 Task: Create a rule from the Routing list, Task moved to a section -> Set Priority in the project AgileLogic , set the section as To-Do and set the priority of the task as  High
Action: Mouse moved to (102, 326)
Screenshot: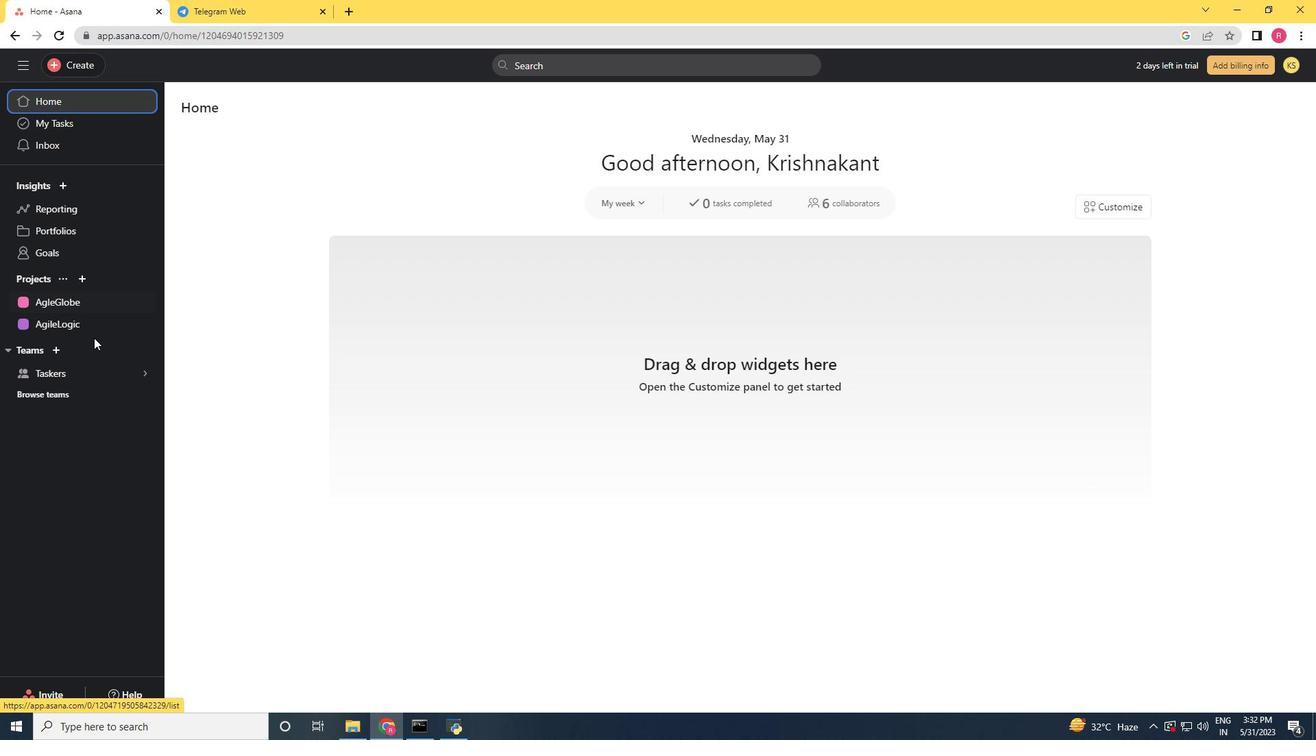 
Action: Mouse pressed left at (102, 326)
Screenshot: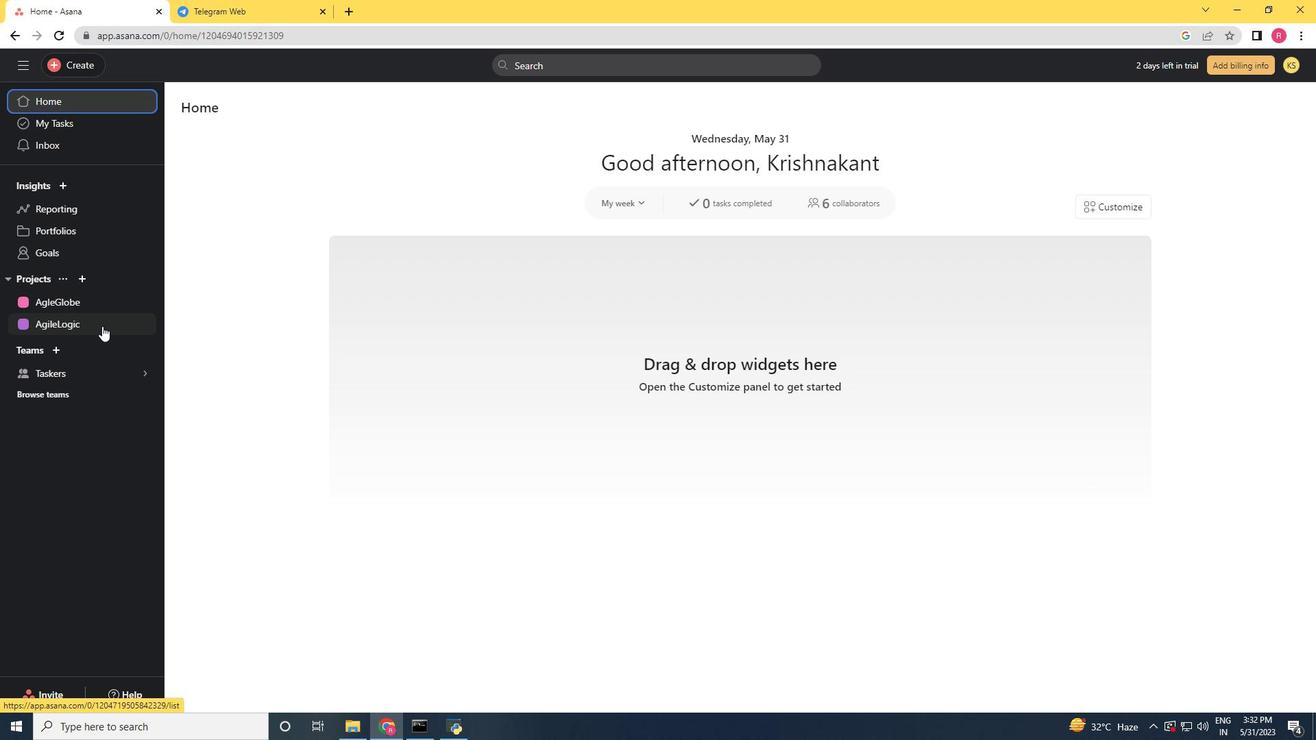 
Action: Mouse moved to (1260, 115)
Screenshot: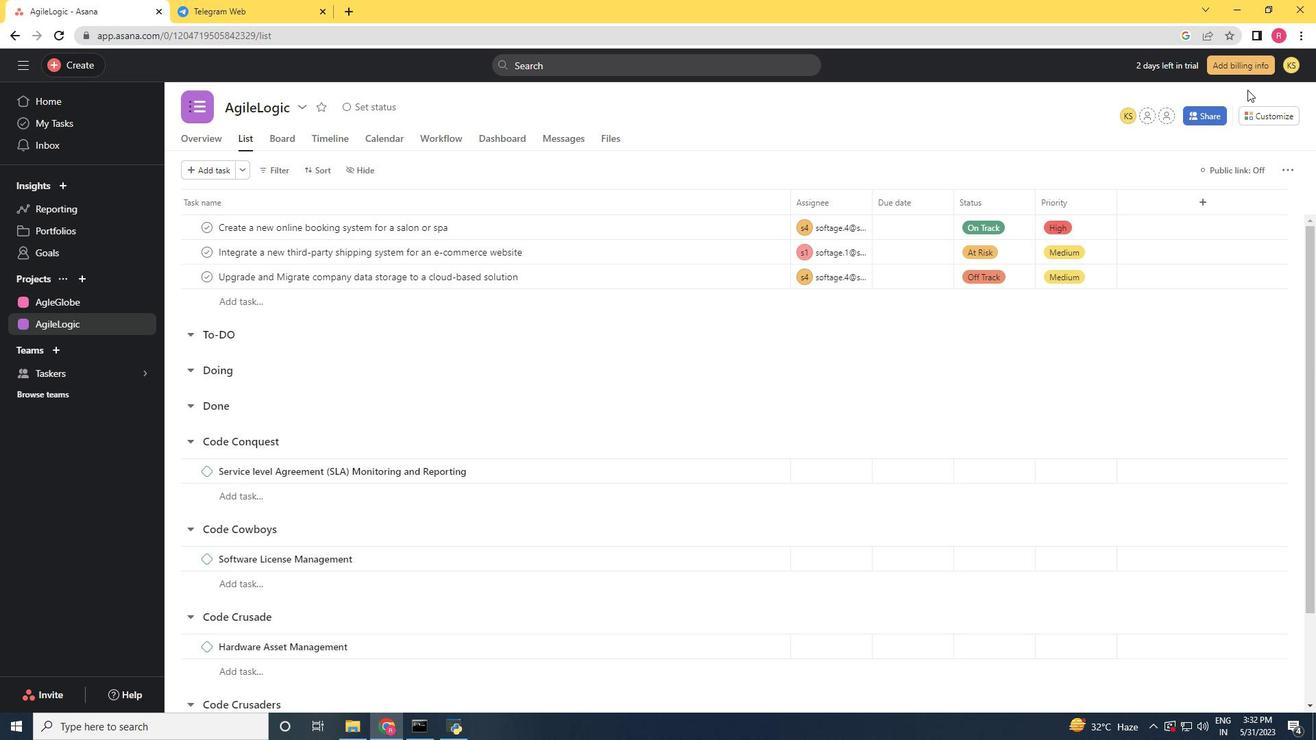 
Action: Mouse pressed left at (1260, 115)
Screenshot: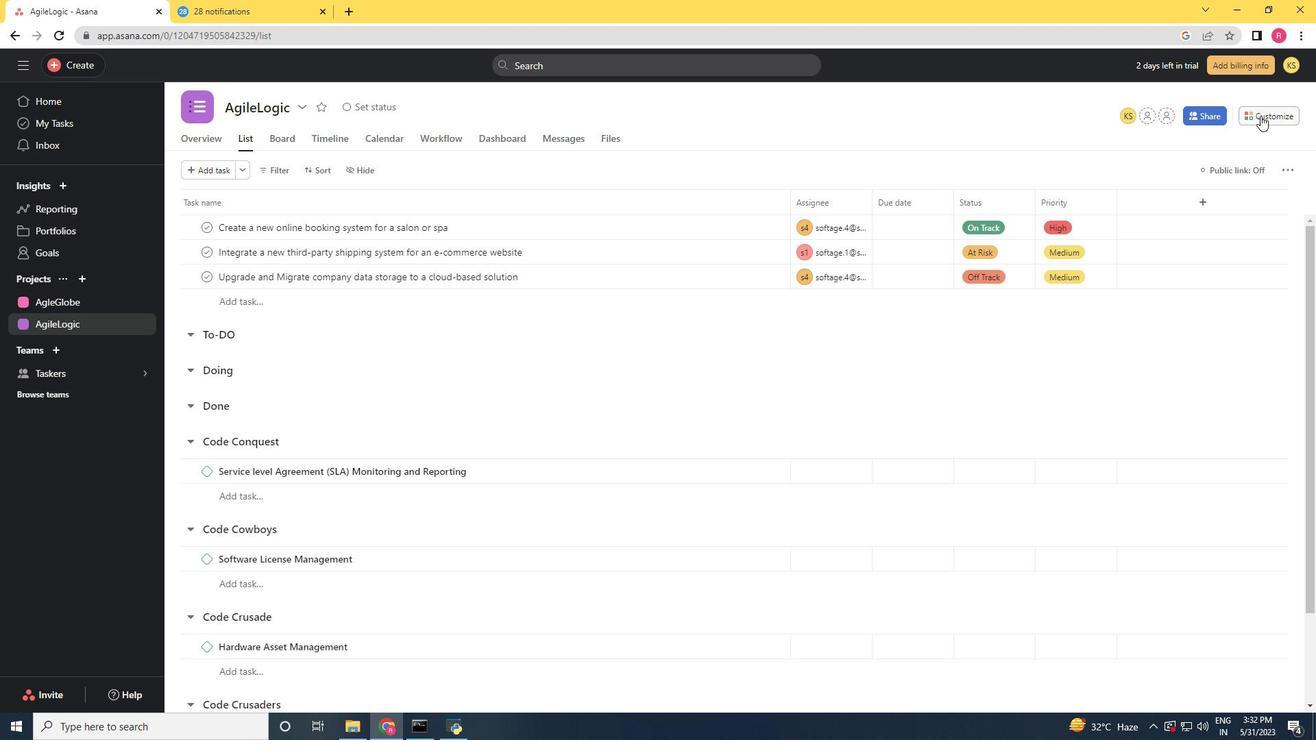 
Action: Mouse moved to (1163, 280)
Screenshot: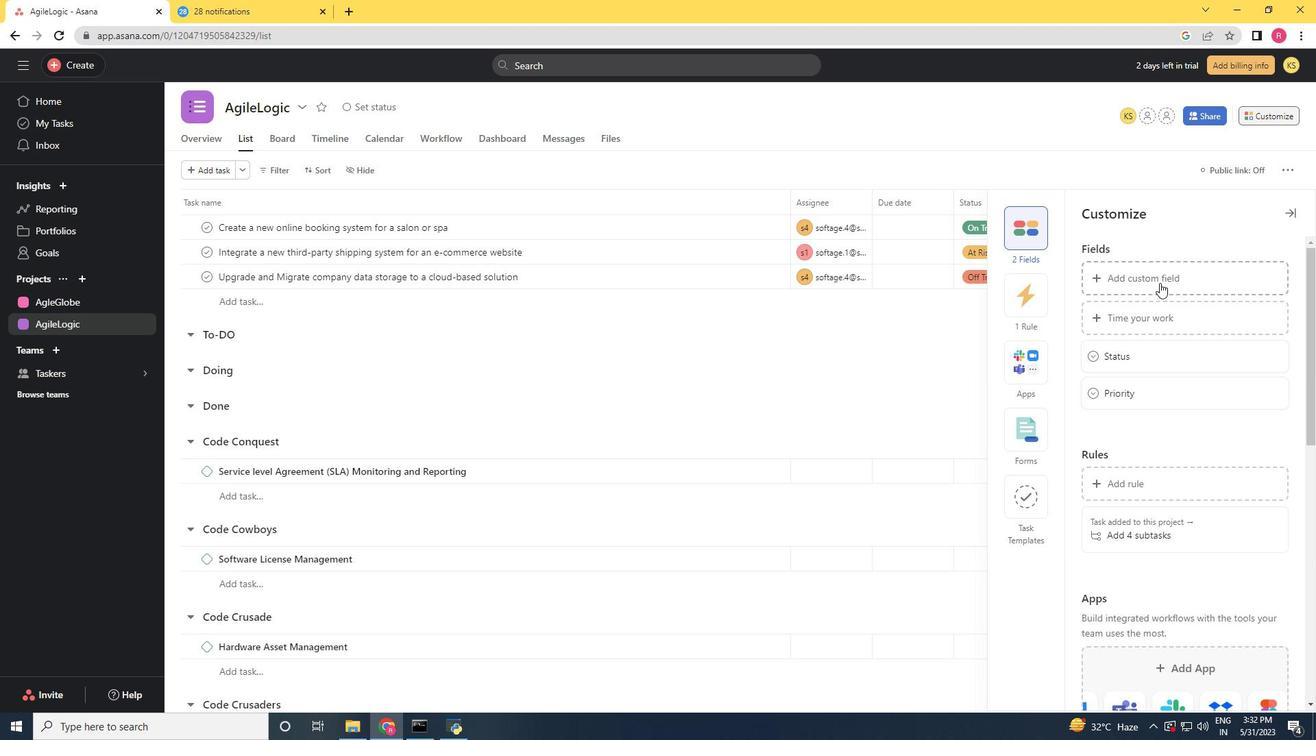 
Action: Mouse pressed left at (1163, 280)
Screenshot: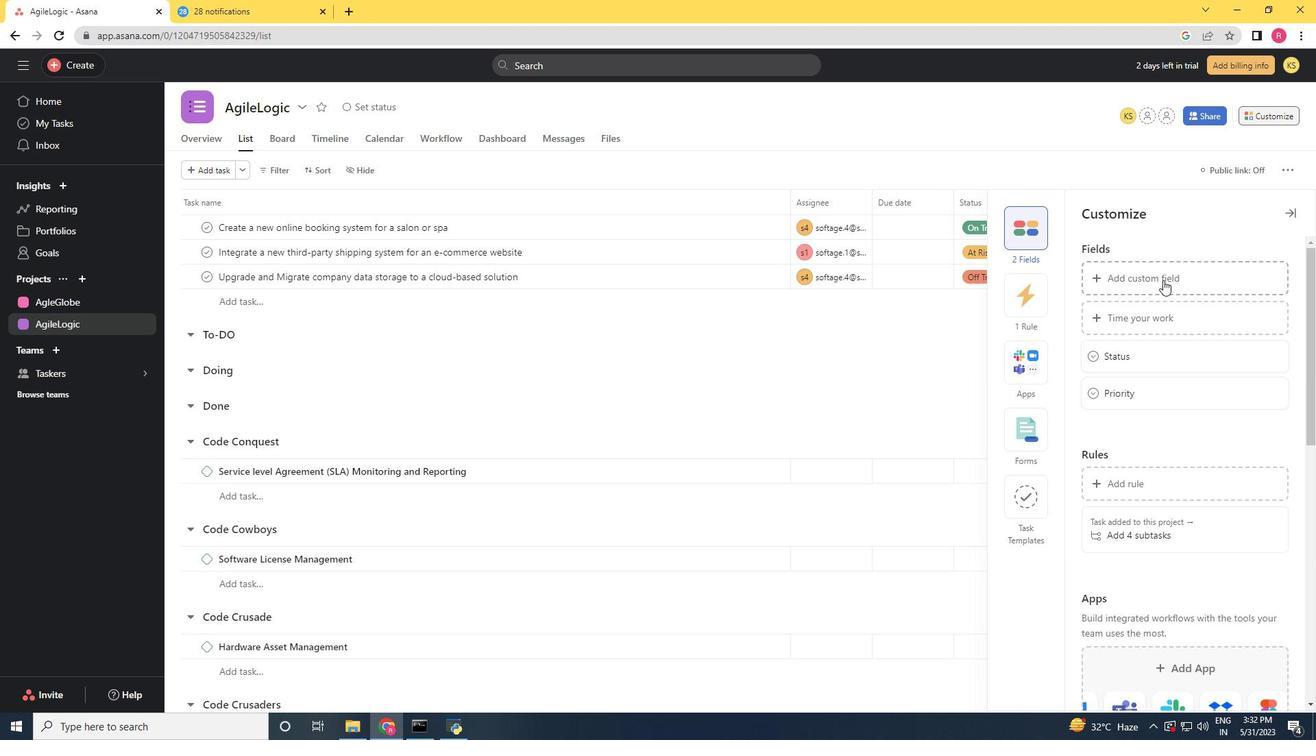 
Action: Mouse moved to (825, 126)
Screenshot: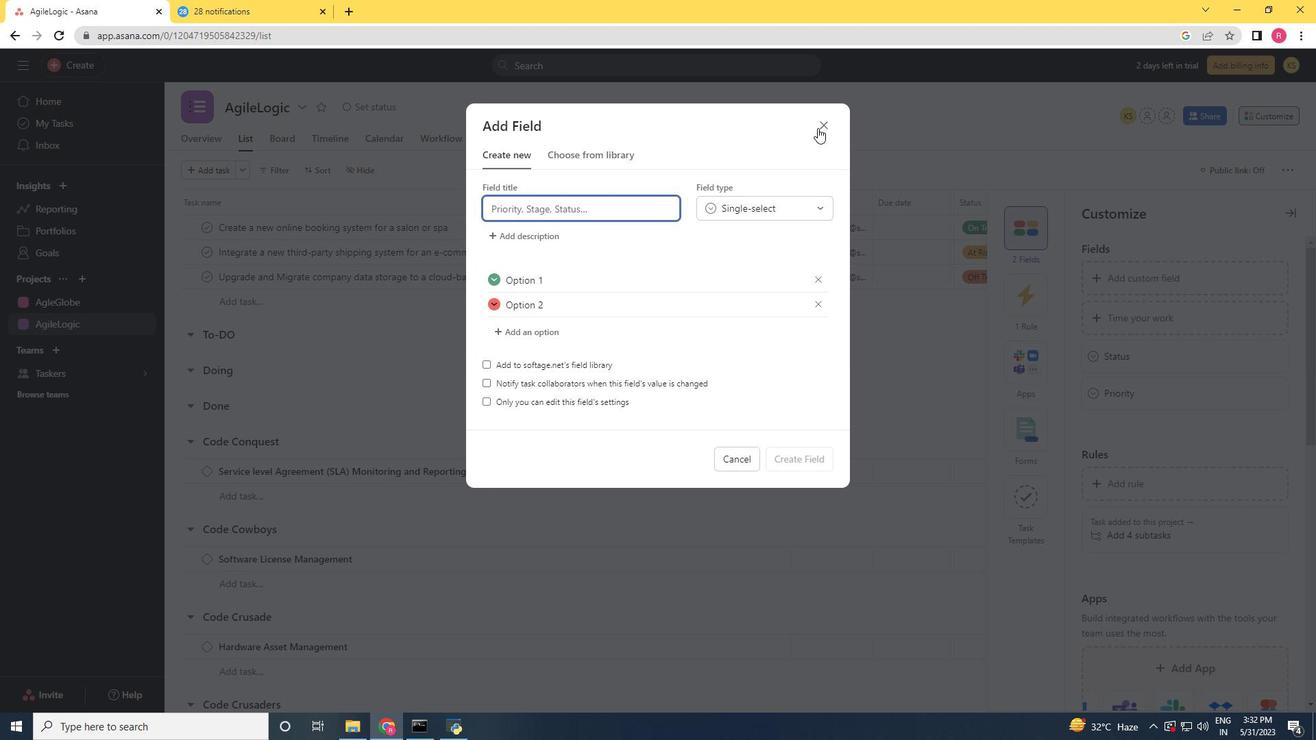 
Action: Mouse pressed left at (825, 126)
Screenshot: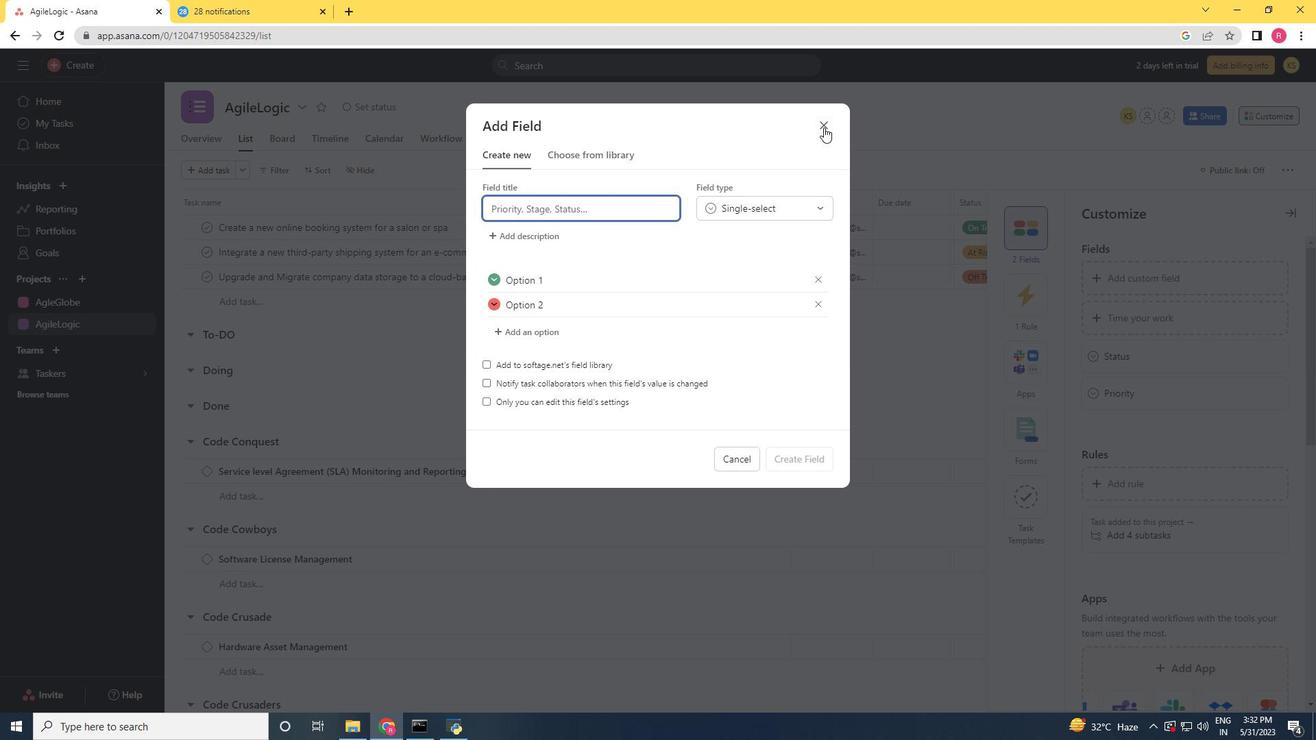 
Action: Mouse moved to (1021, 287)
Screenshot: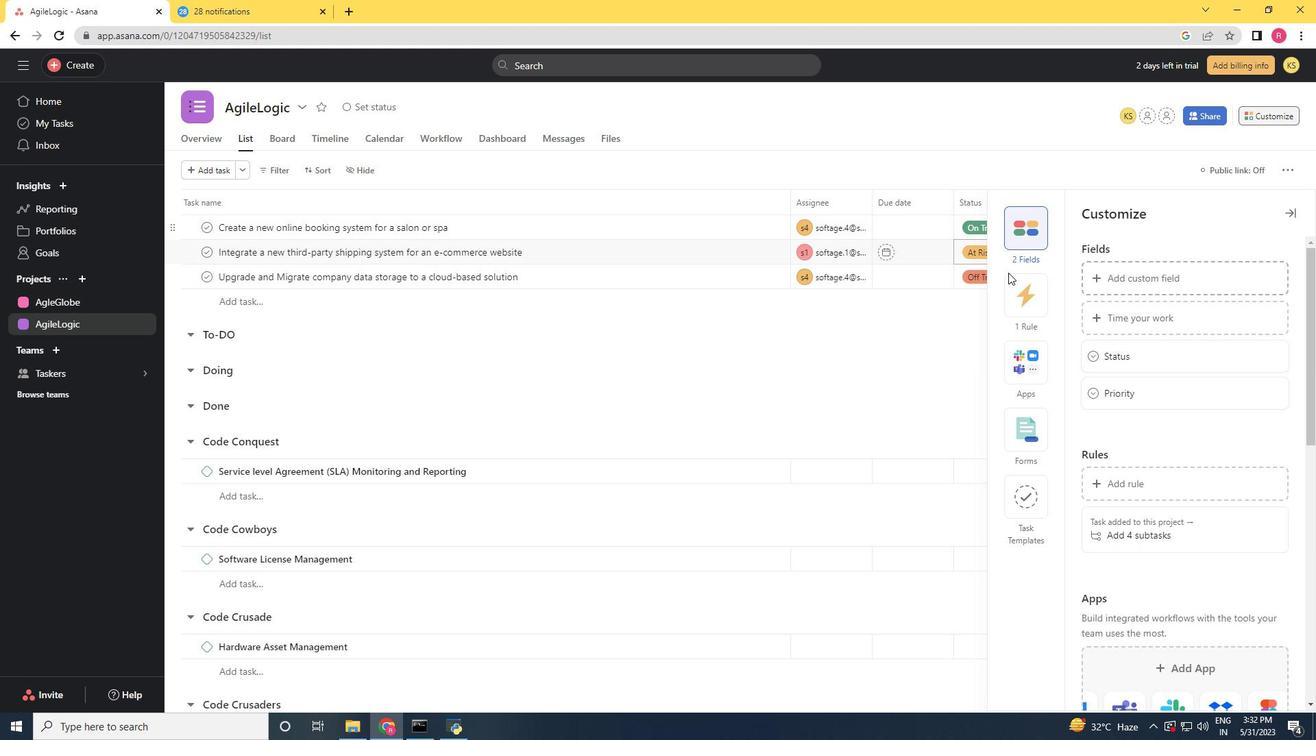 
Action: Mouse pressed left at (1021, 287)
Screenshot: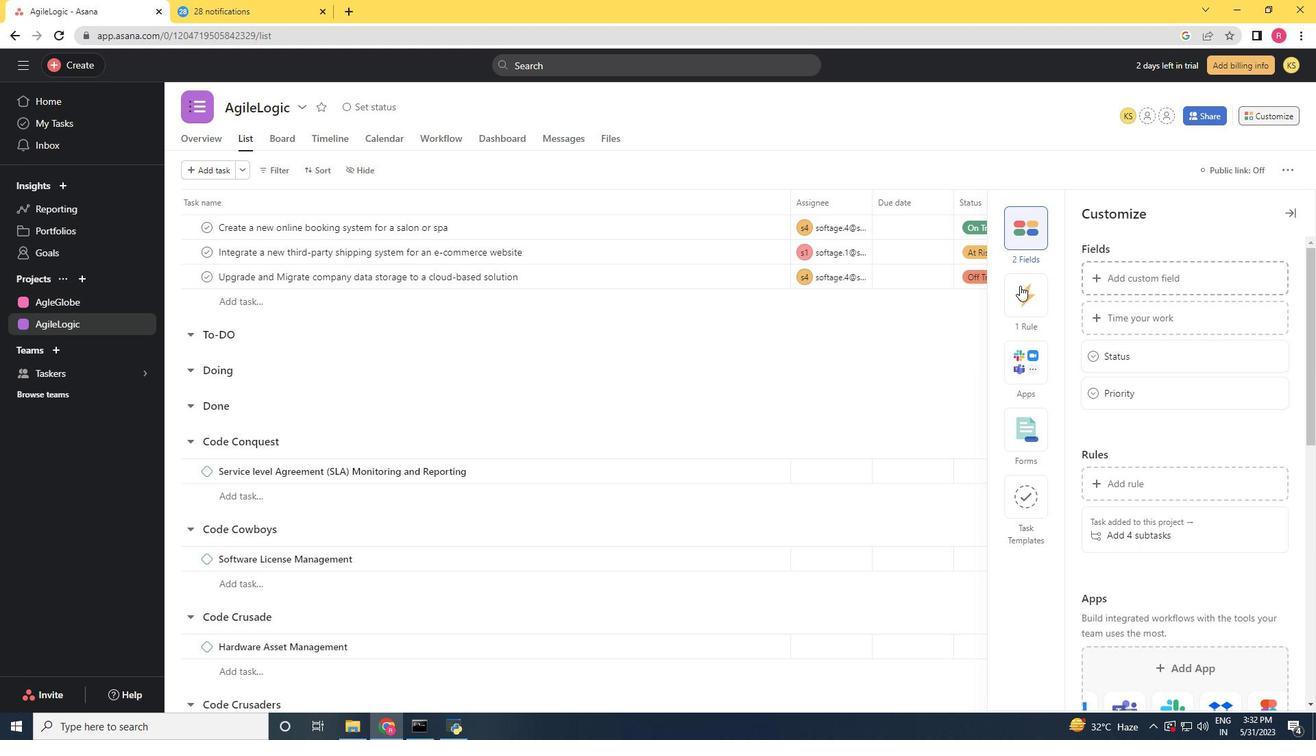 
Action: Mouse moved to (1107, 277)
Screenshot: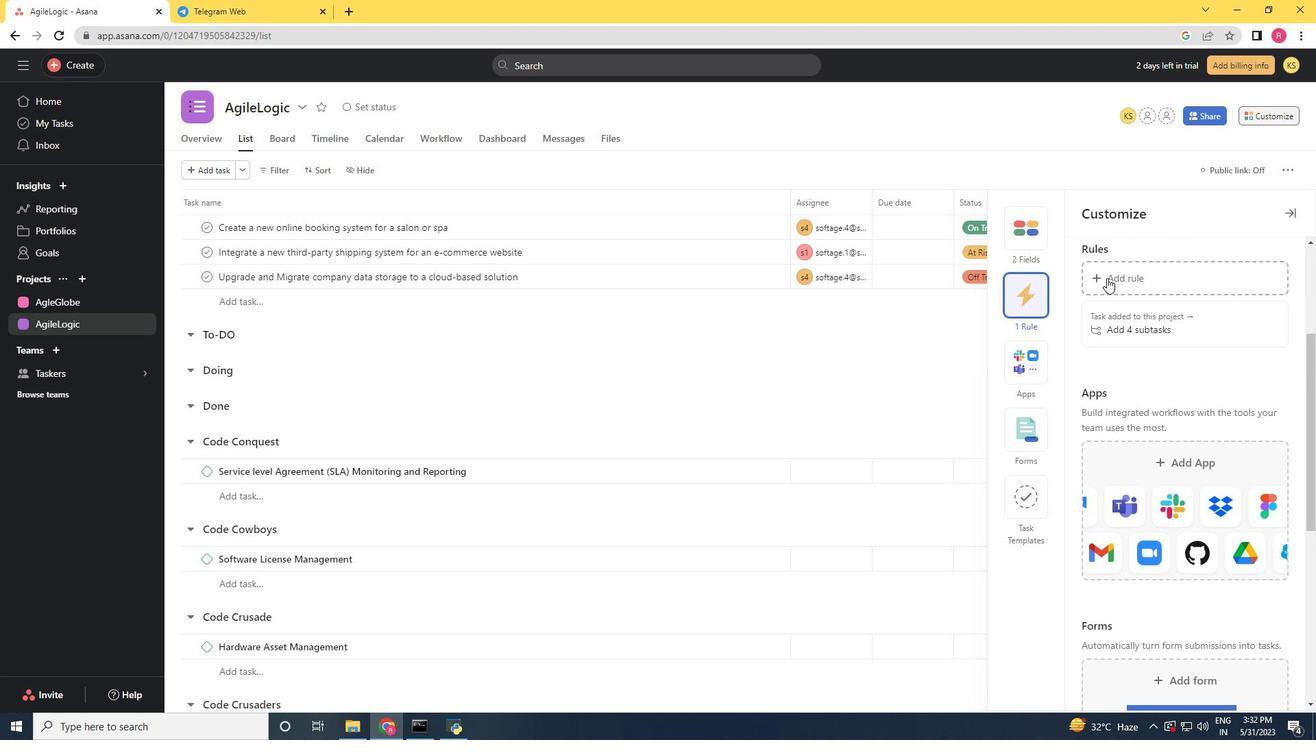 
Action: Mouse pressed left at (1107, 277)
Screenshot: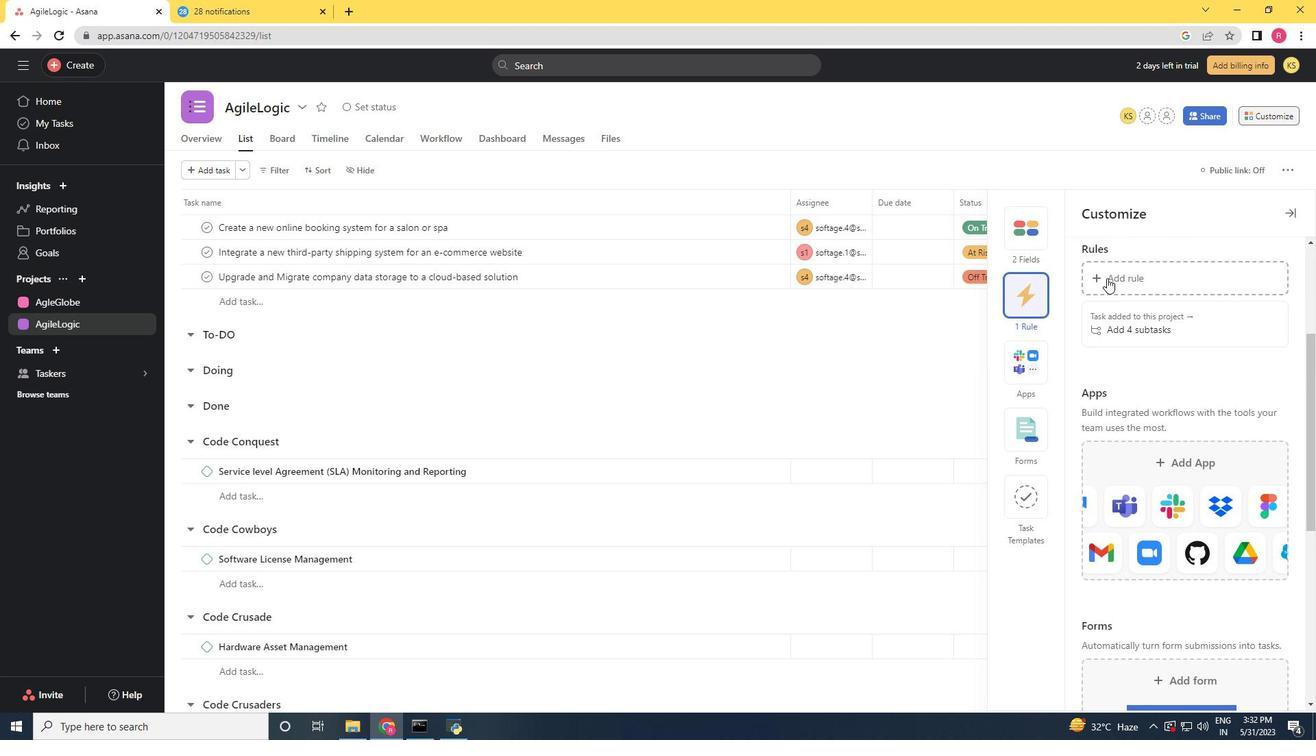 
Action: Mouse moved to (292, 181)
Screenshot: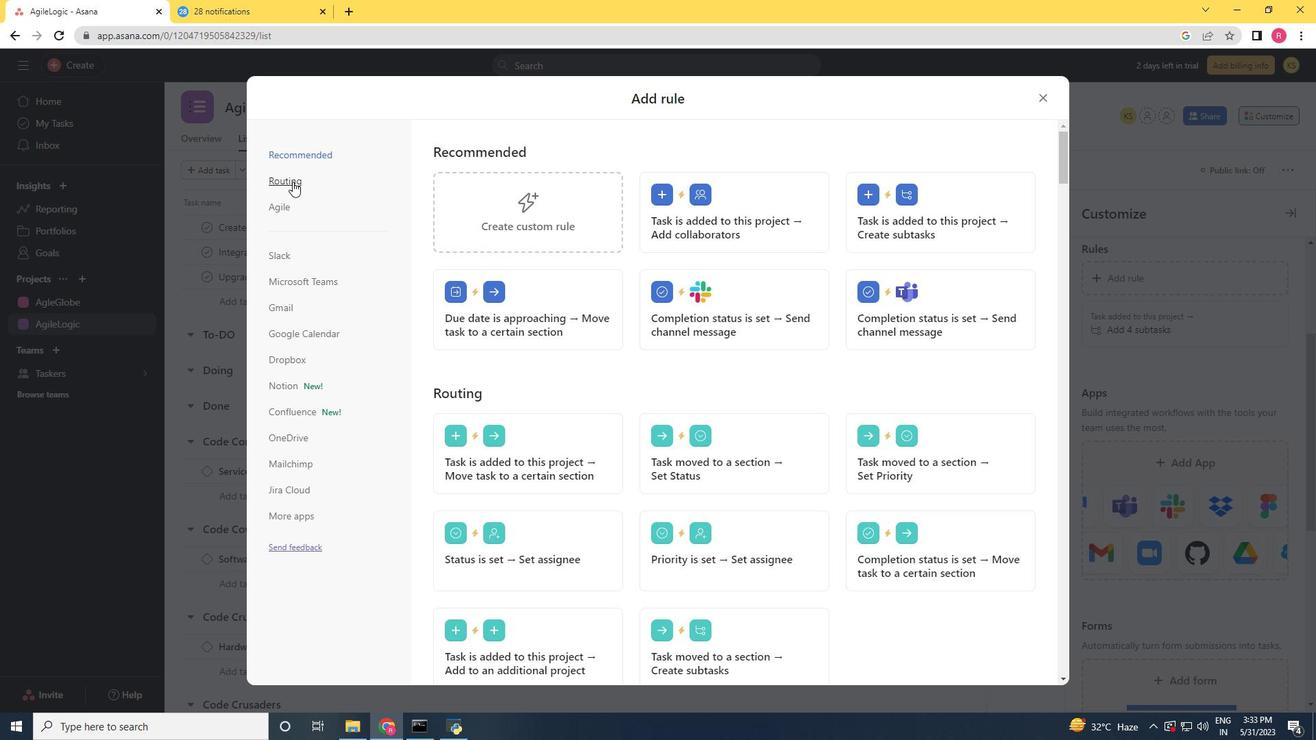 
Action: Mouse pressed left at (292, 181)
Screenshot: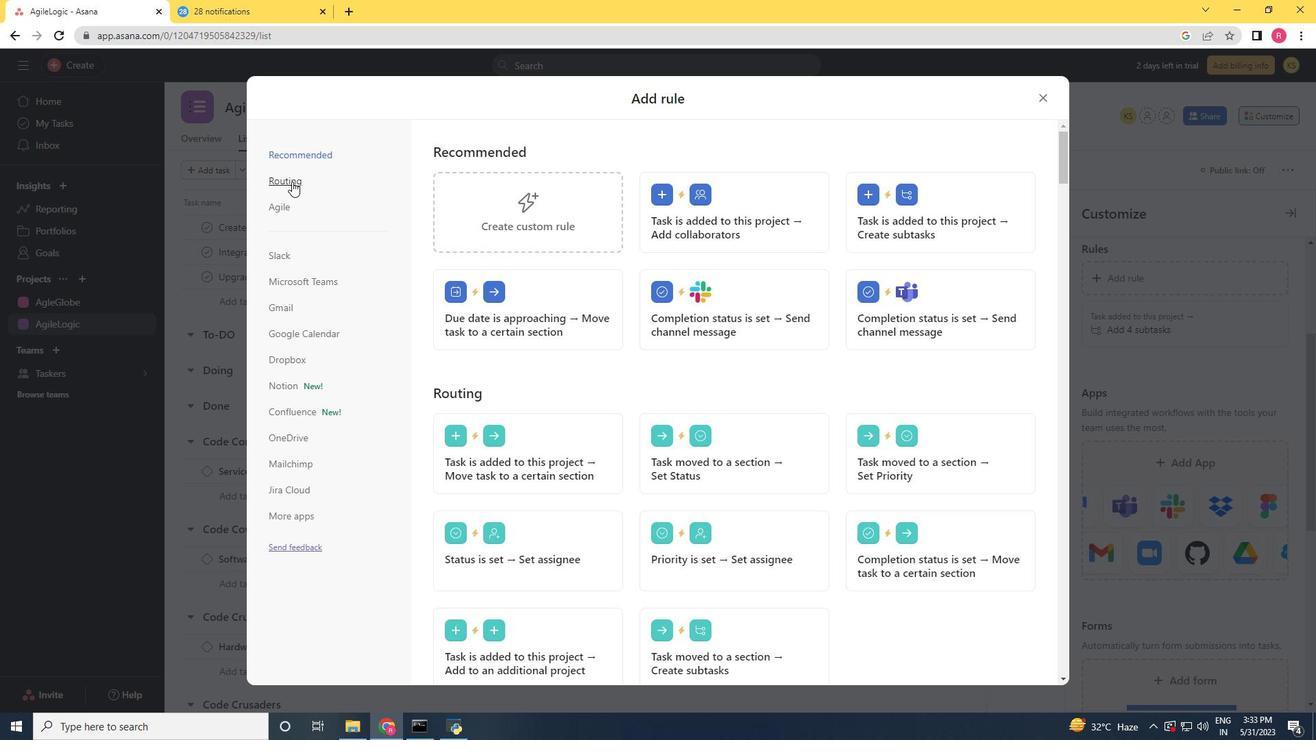 
Action: Mouse moved to (910, 215)
Screenshot: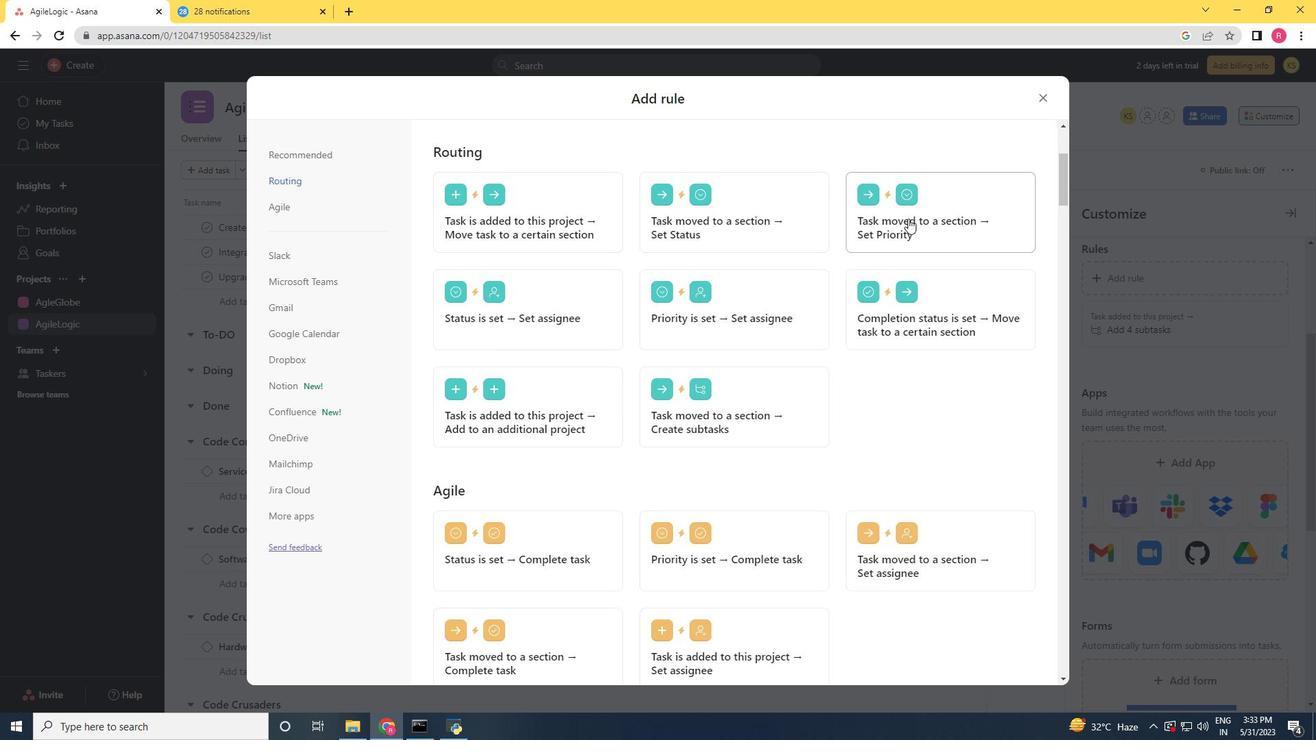 
Action: Mouse pressed left at (910, 215)
Screenshot: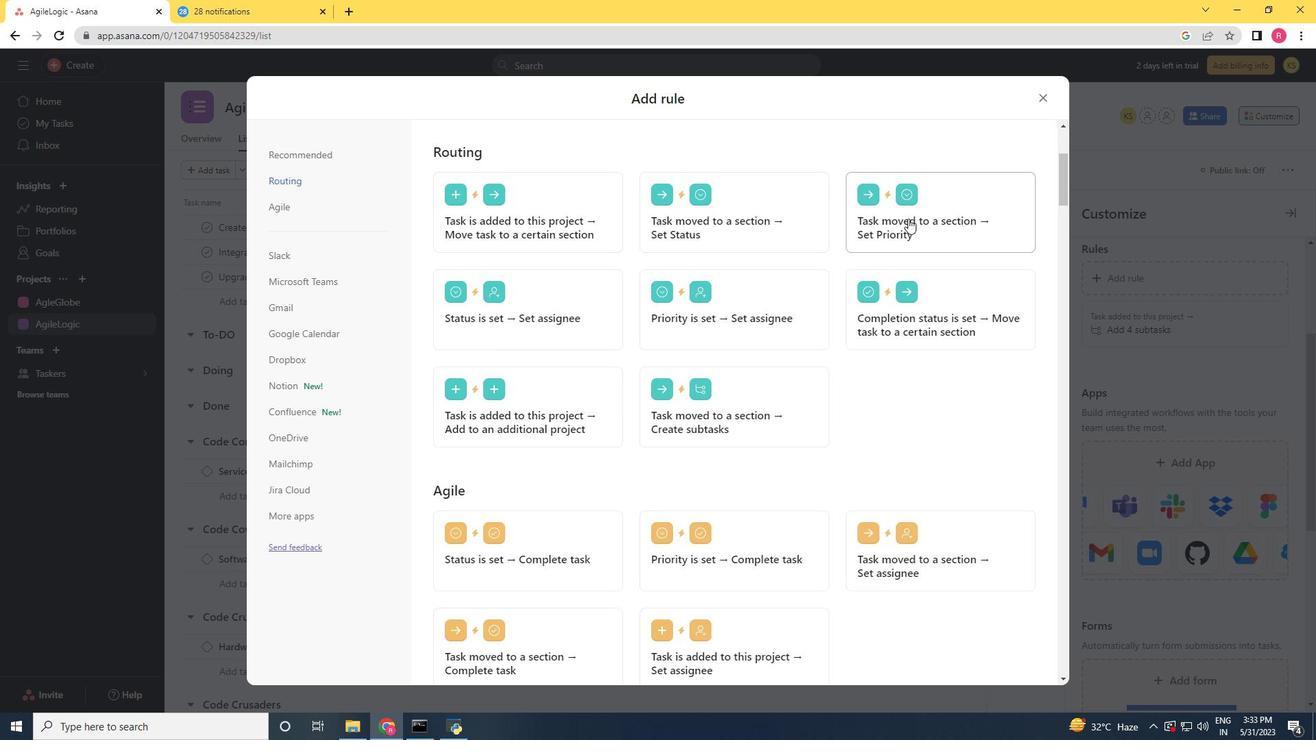 
Action: Mouse moved to (576, 374)
Screenshot: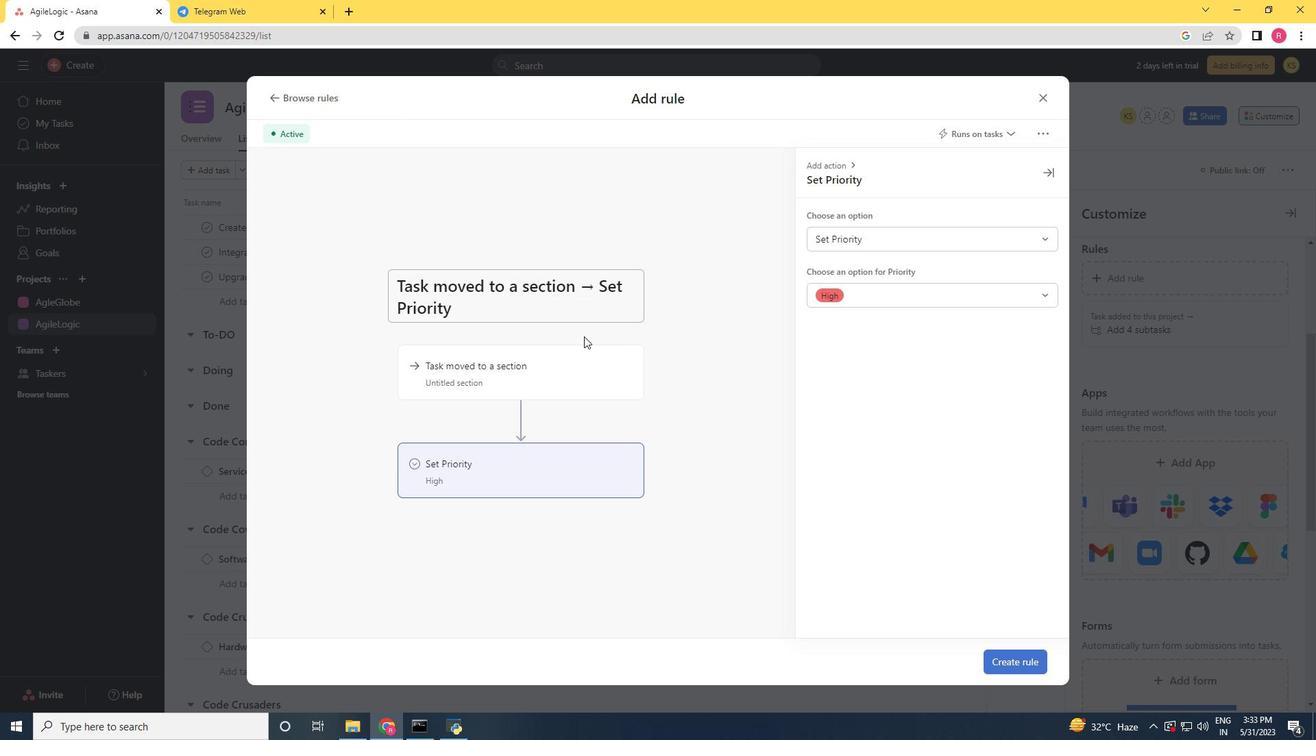 
Action: Mouse pressed left at (576, 374)
Screenshot: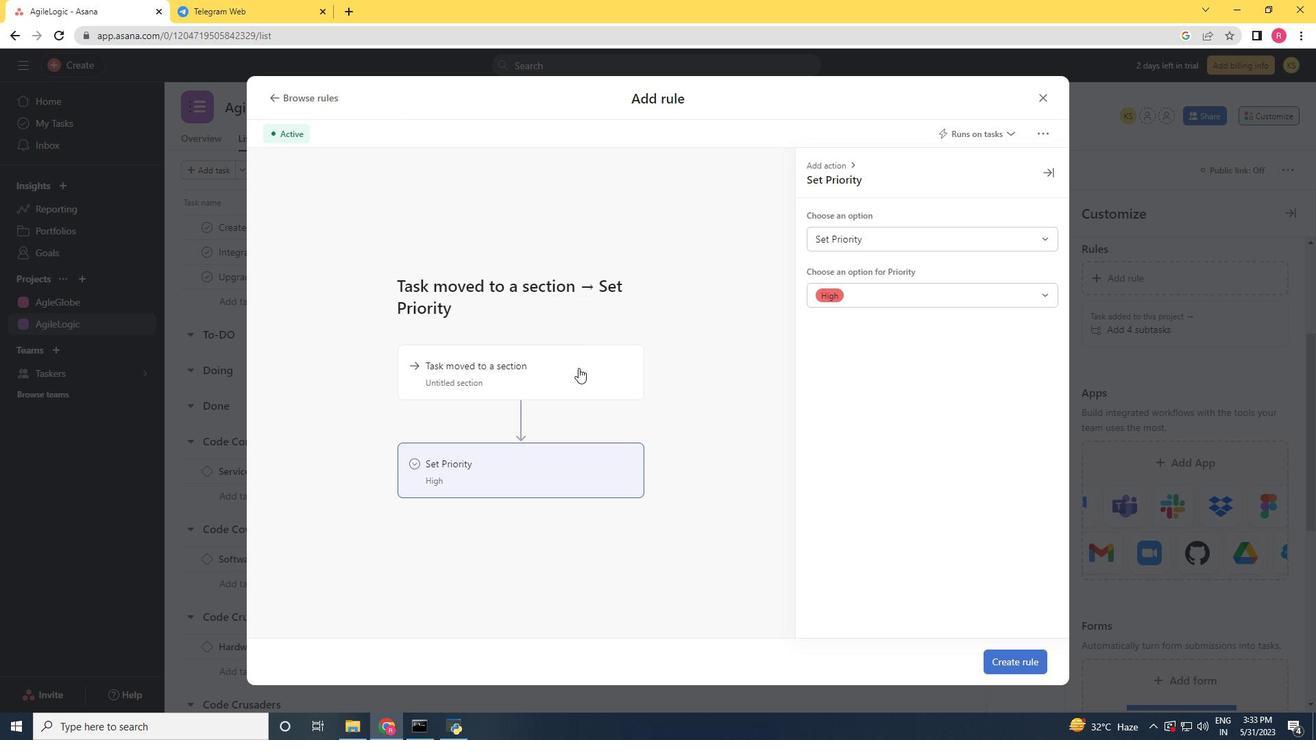 
Action: Mouse moved to (903, 240)
Screenshot: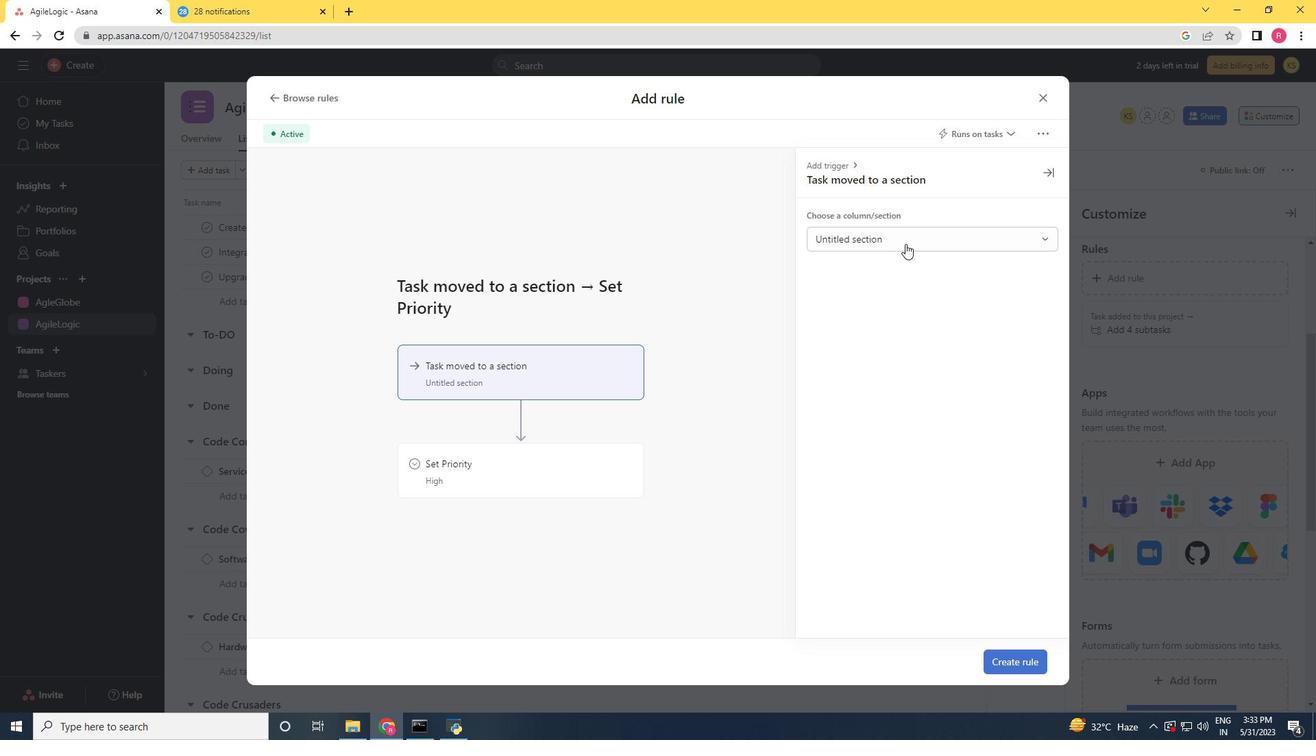 
Action: Mouse pressed left at (903, 240)
Screenshot: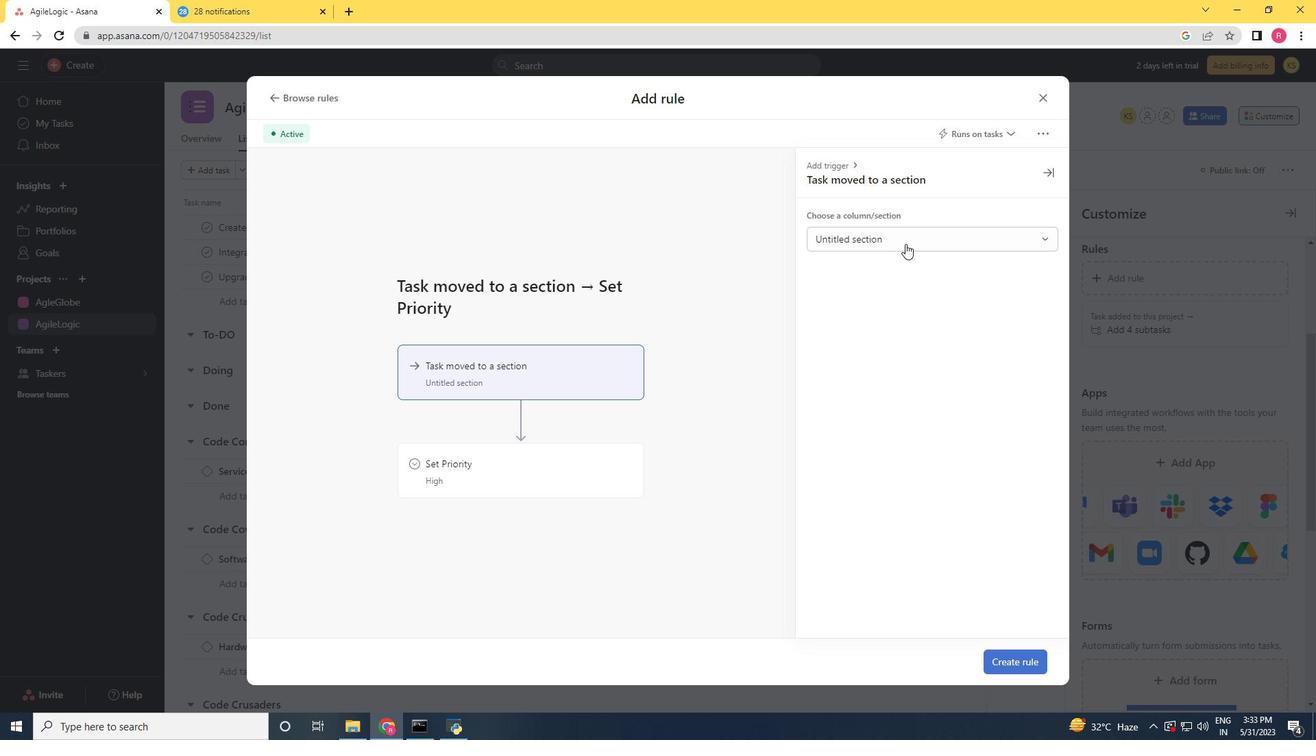 
Action: Mouse moved to (863, 295)
Screenshot: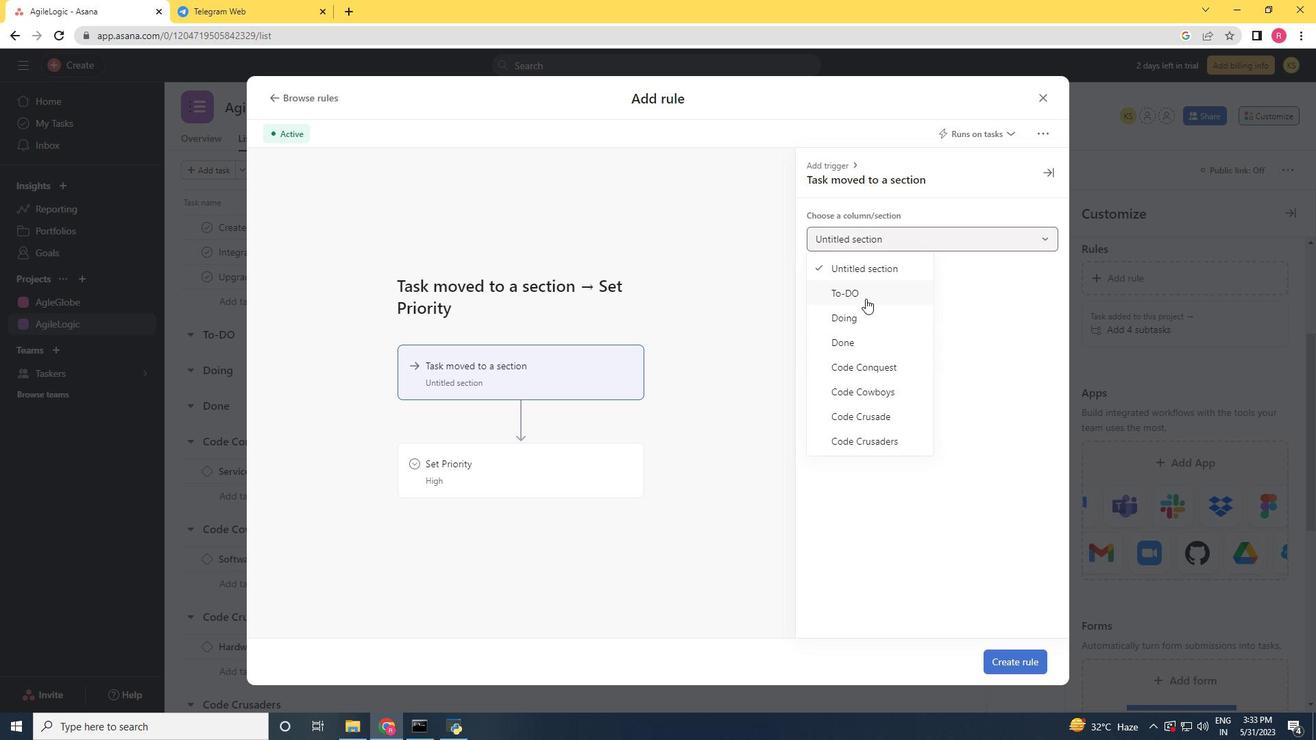 
Action: Mouse pressed left at (863, 295)
Screenshot: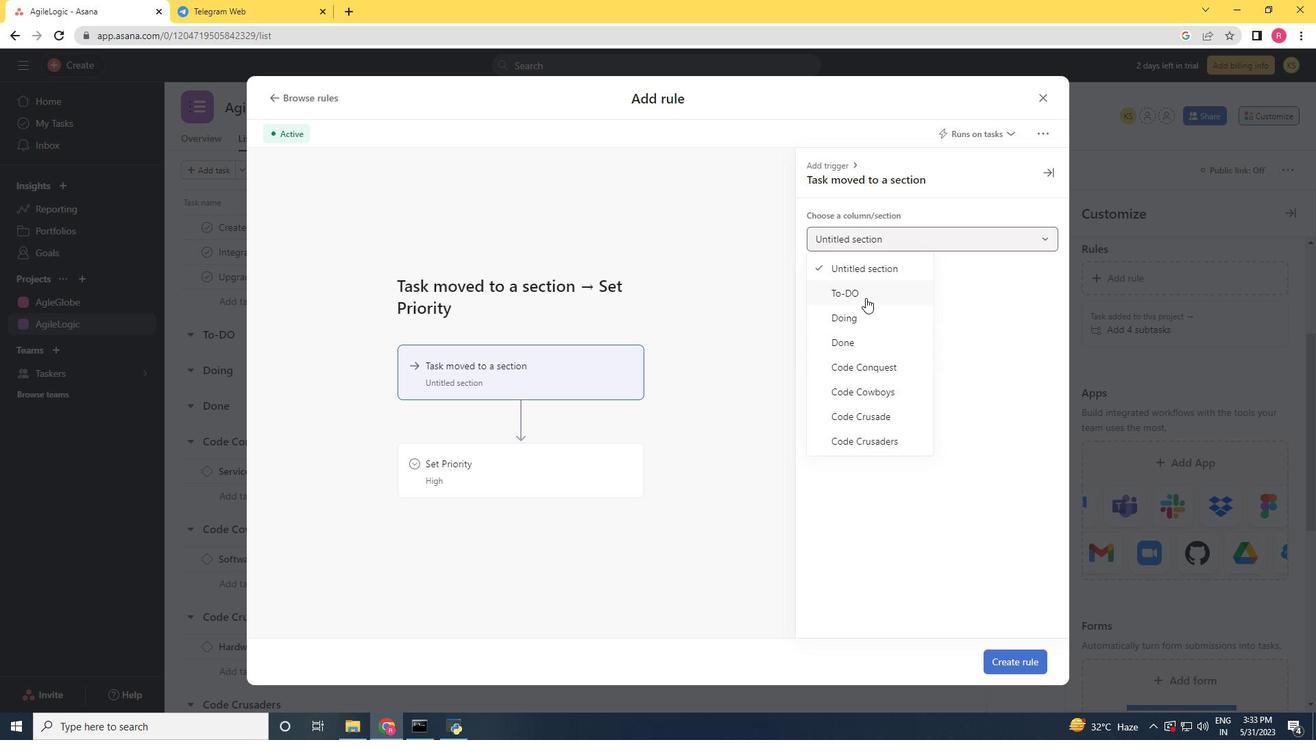 
Action: Mouse moved to (497, 473)
Screenshot: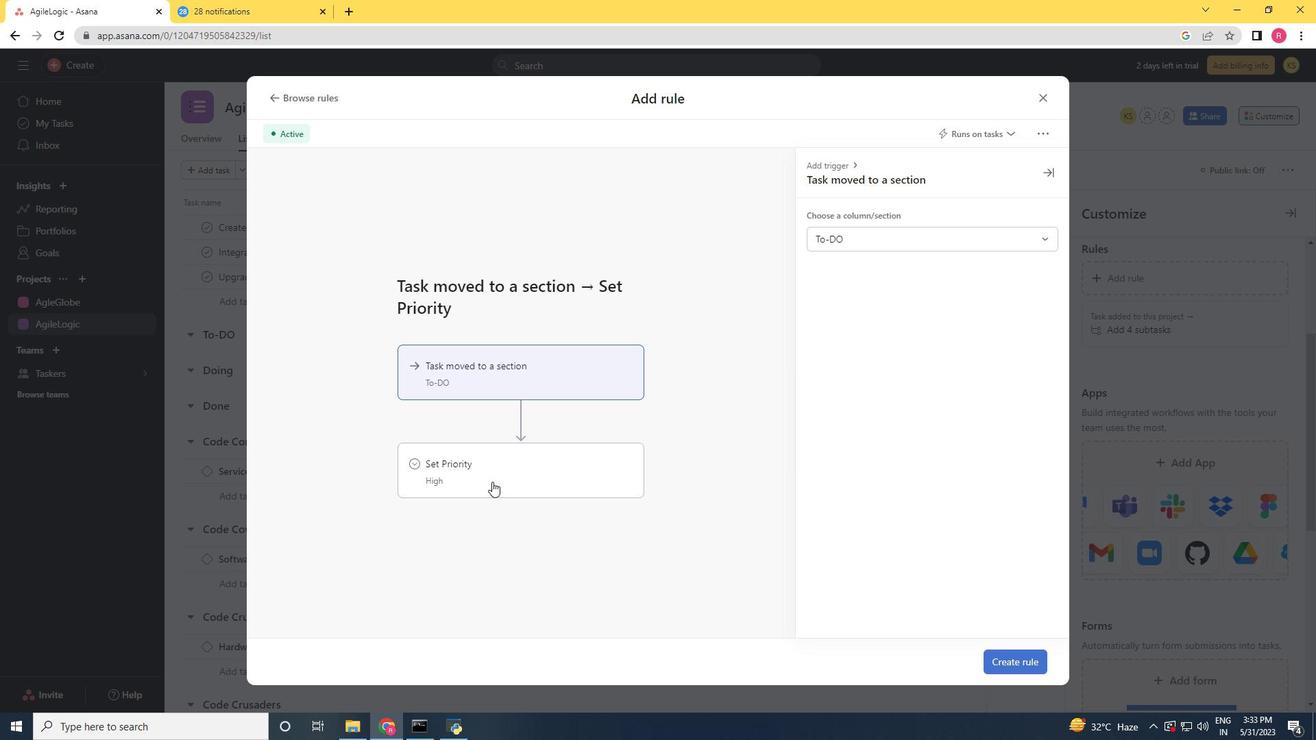 
Action: Mouse pressed left at (497, 473)
Screenshot: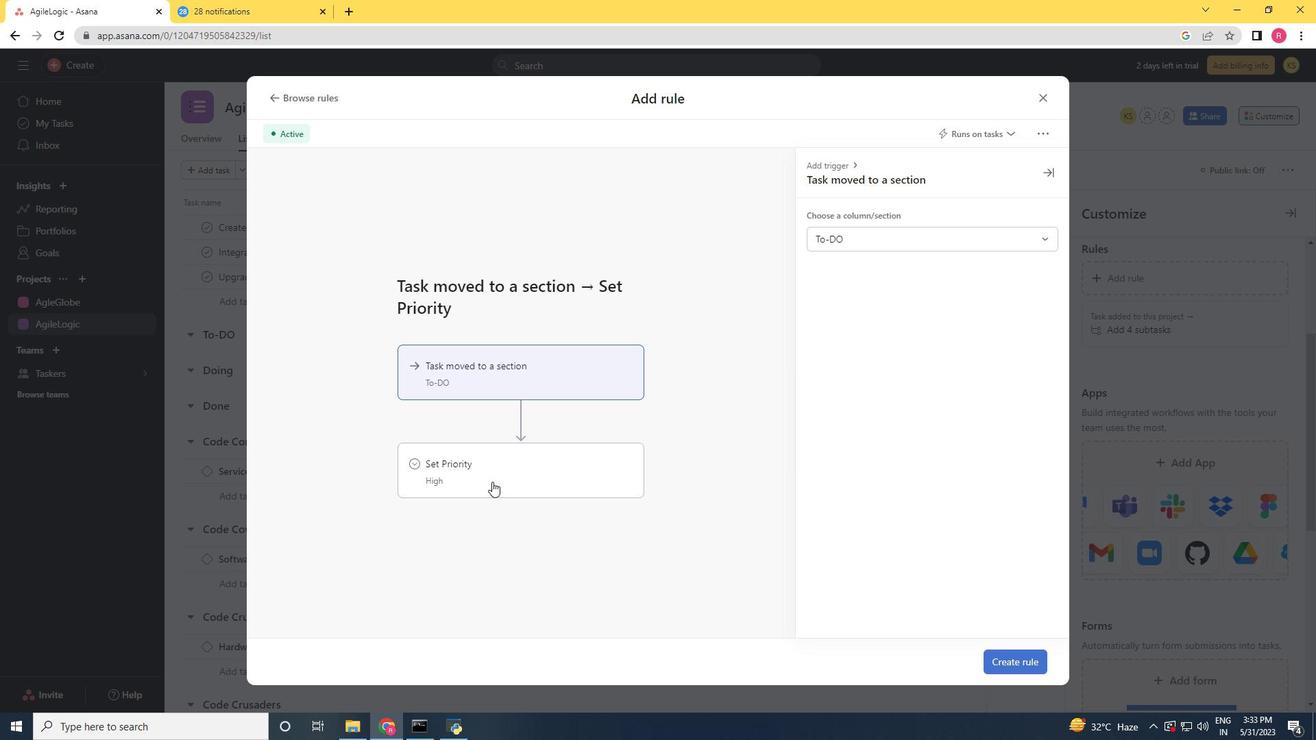 
Action: Mouse moved to (866, 237)
Screenshot: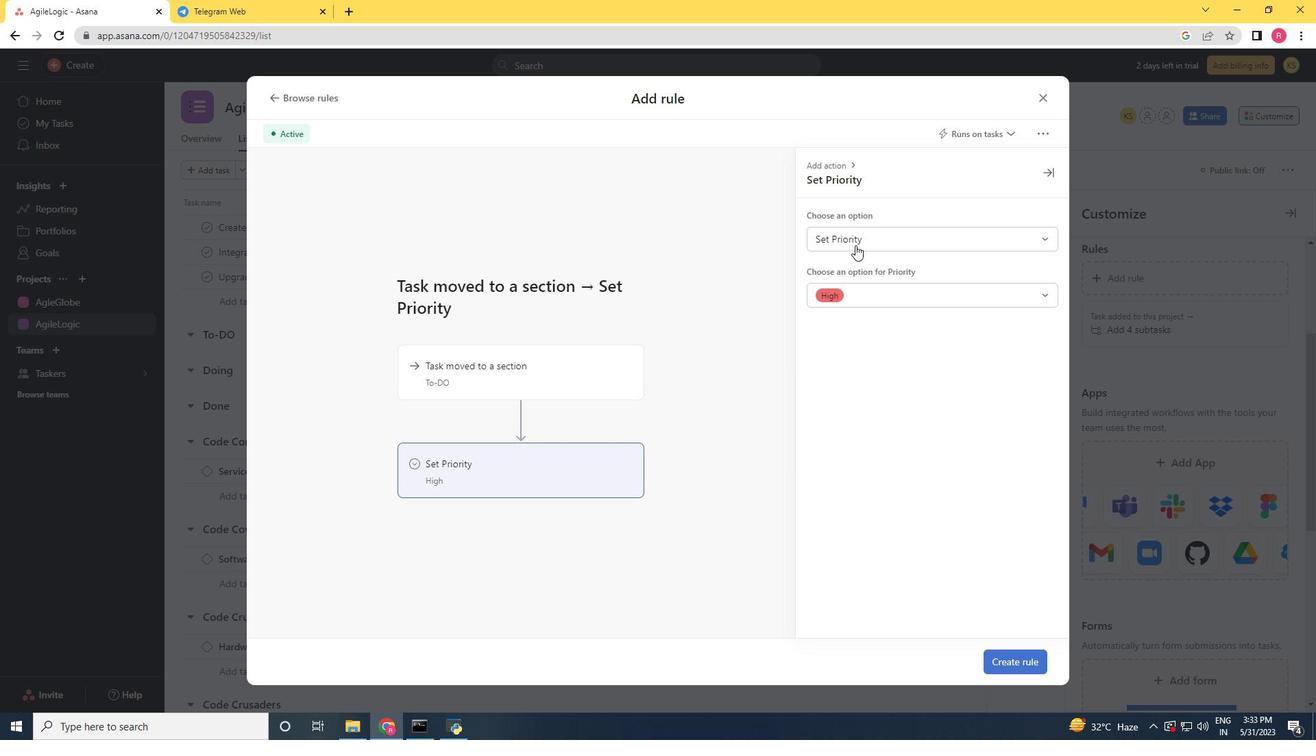 
Action: Mouse pressed left at (866, 237)
Screenshot: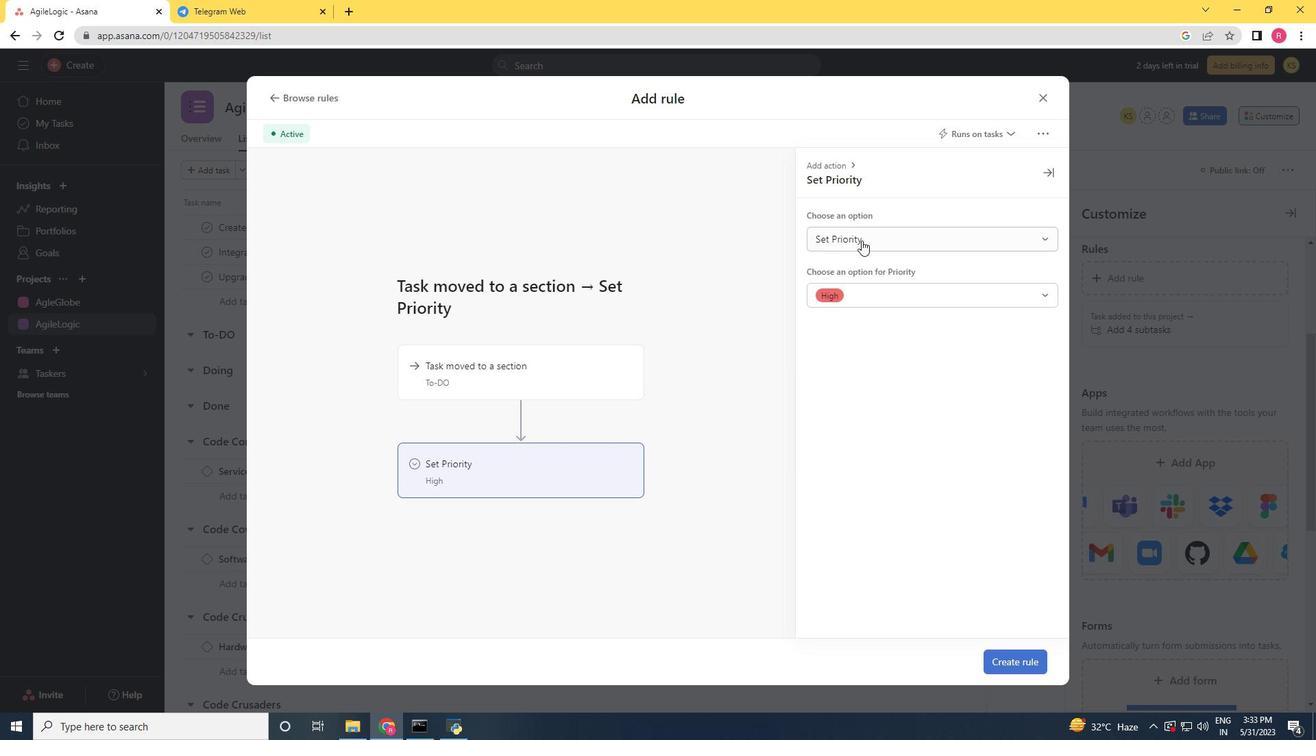 
Action: Mouse moved to (864, 269)
Screenshot: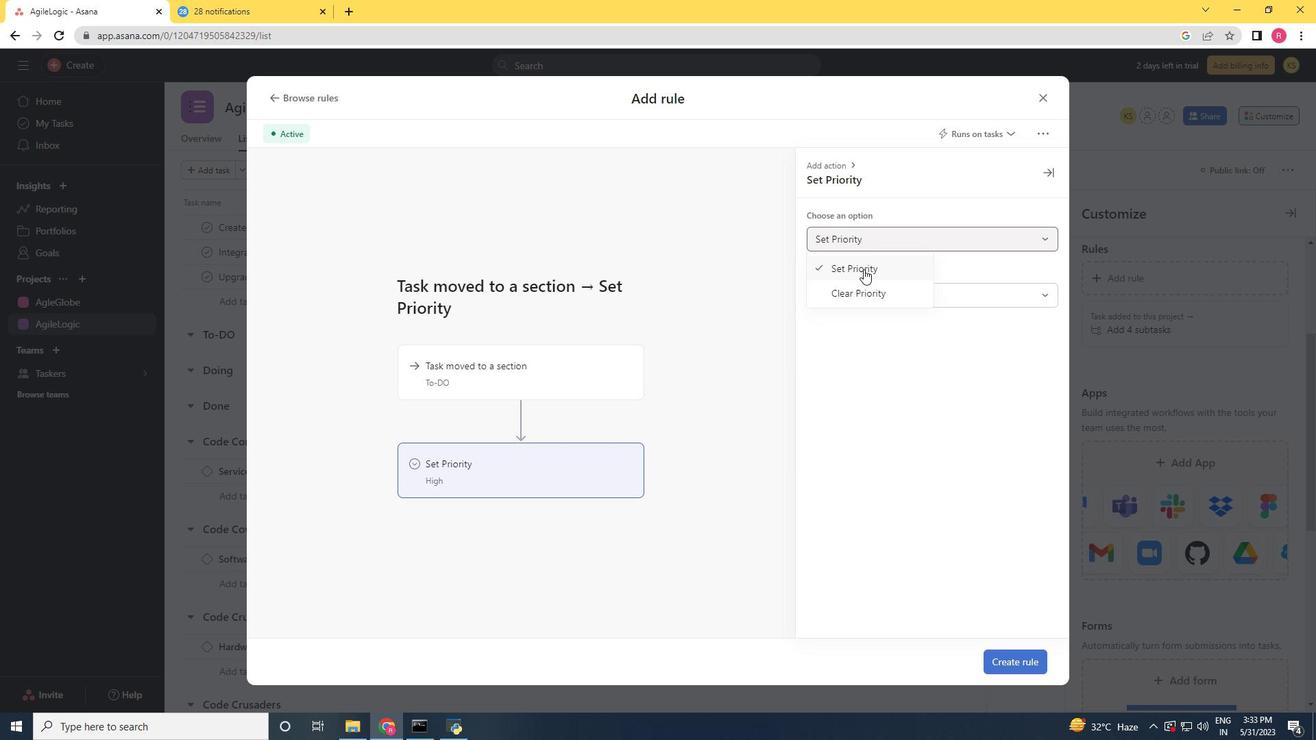 
Action: Mouse pressed left at (864, 269)
Screenshot: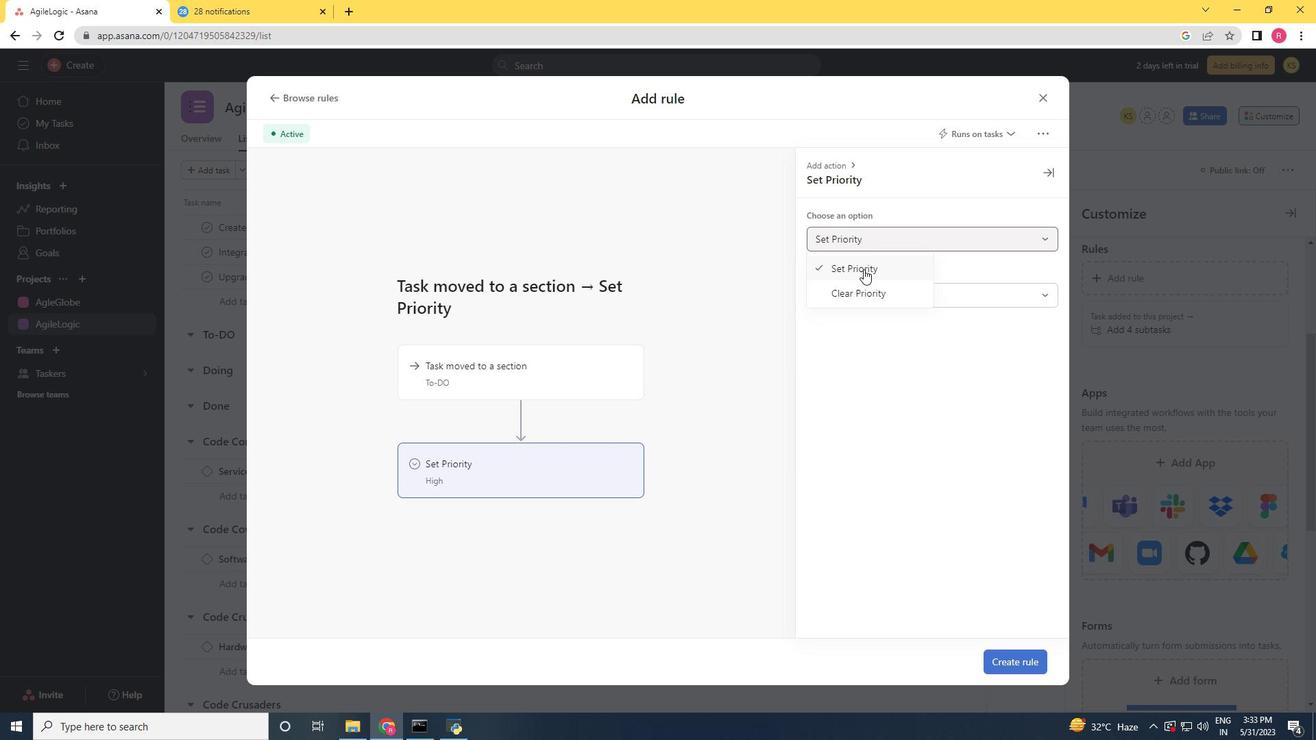 
Action: Mouse moved to (863, 287)
Screenshot: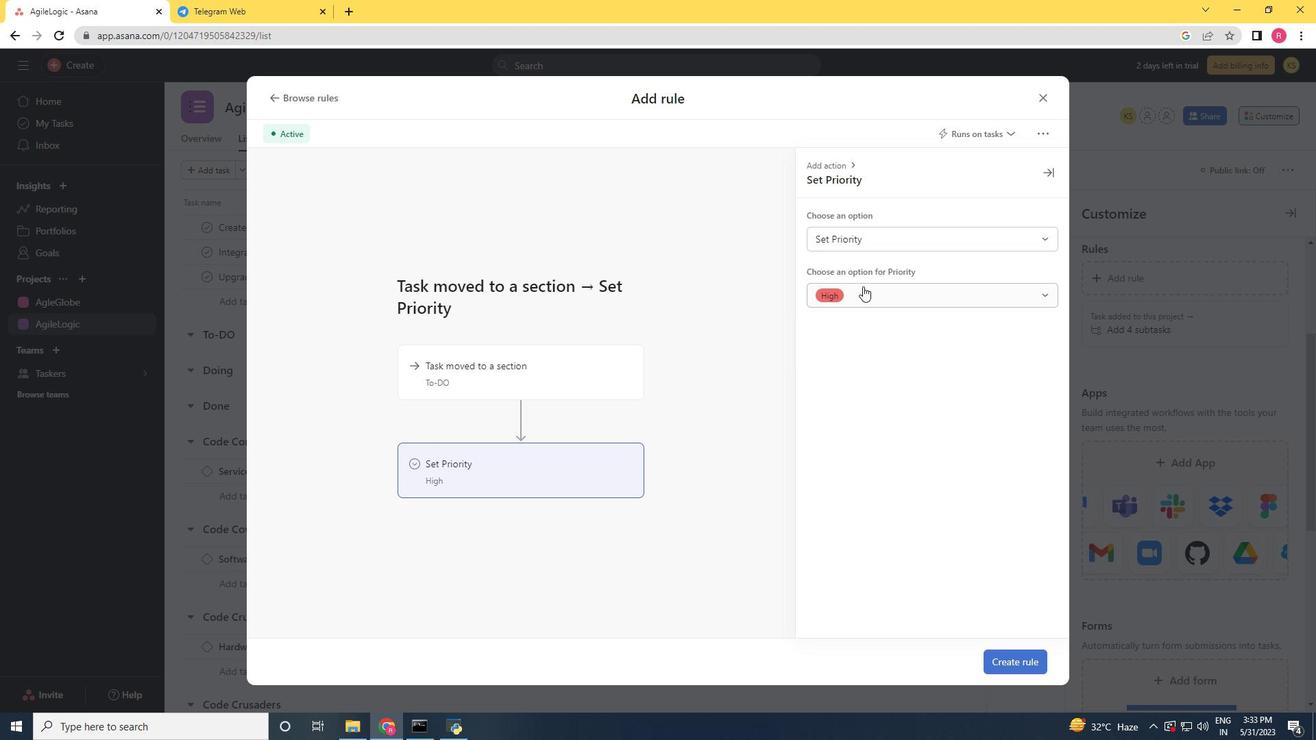 
Action: Mouse pressed left at (863, 287)
Screenshot: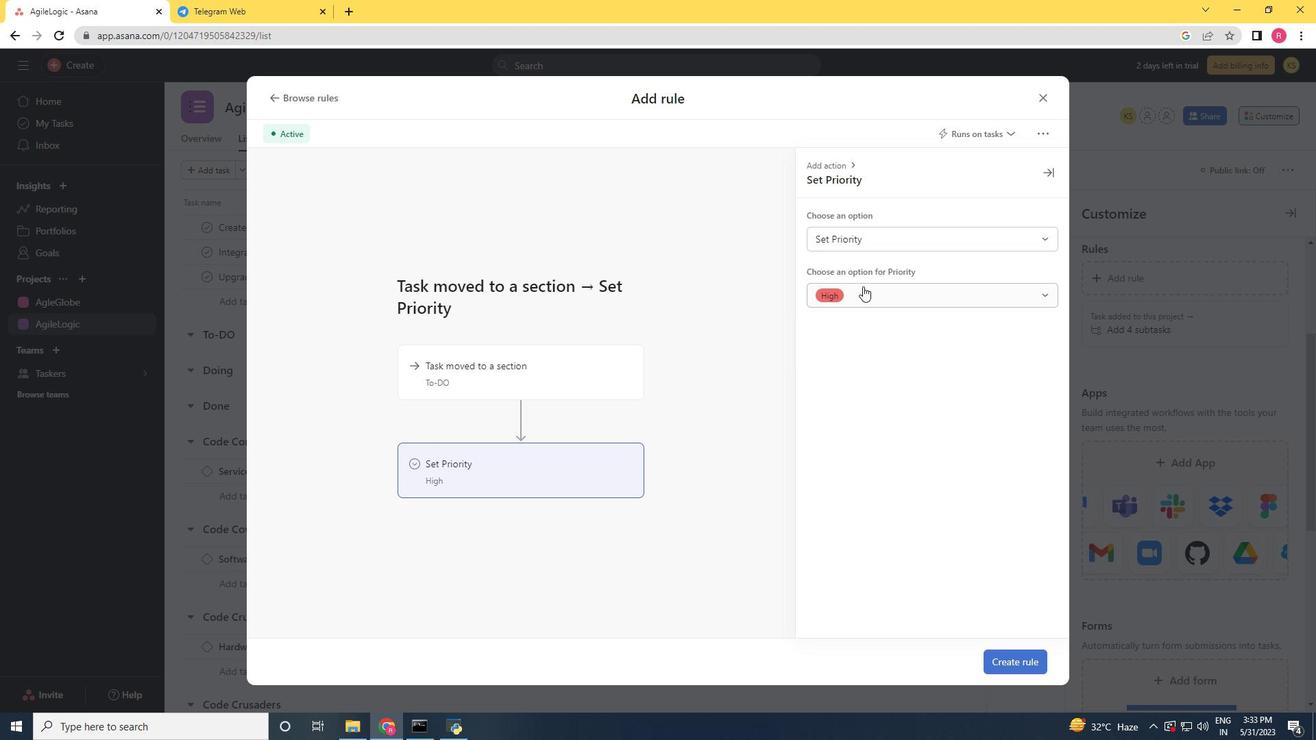 
Action: Mouse moved to (855, 320)
Screenshot: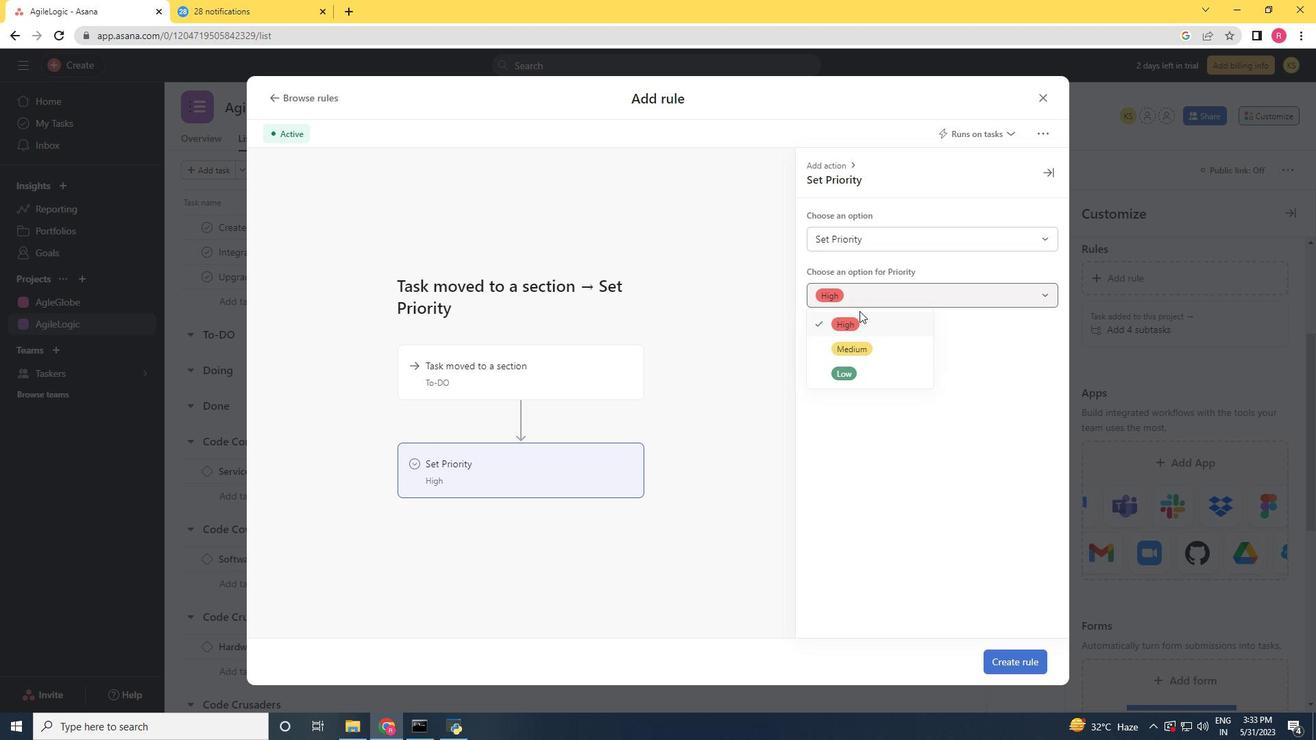 
Action: Mouse pressed left at (855, 320)
Screenshot: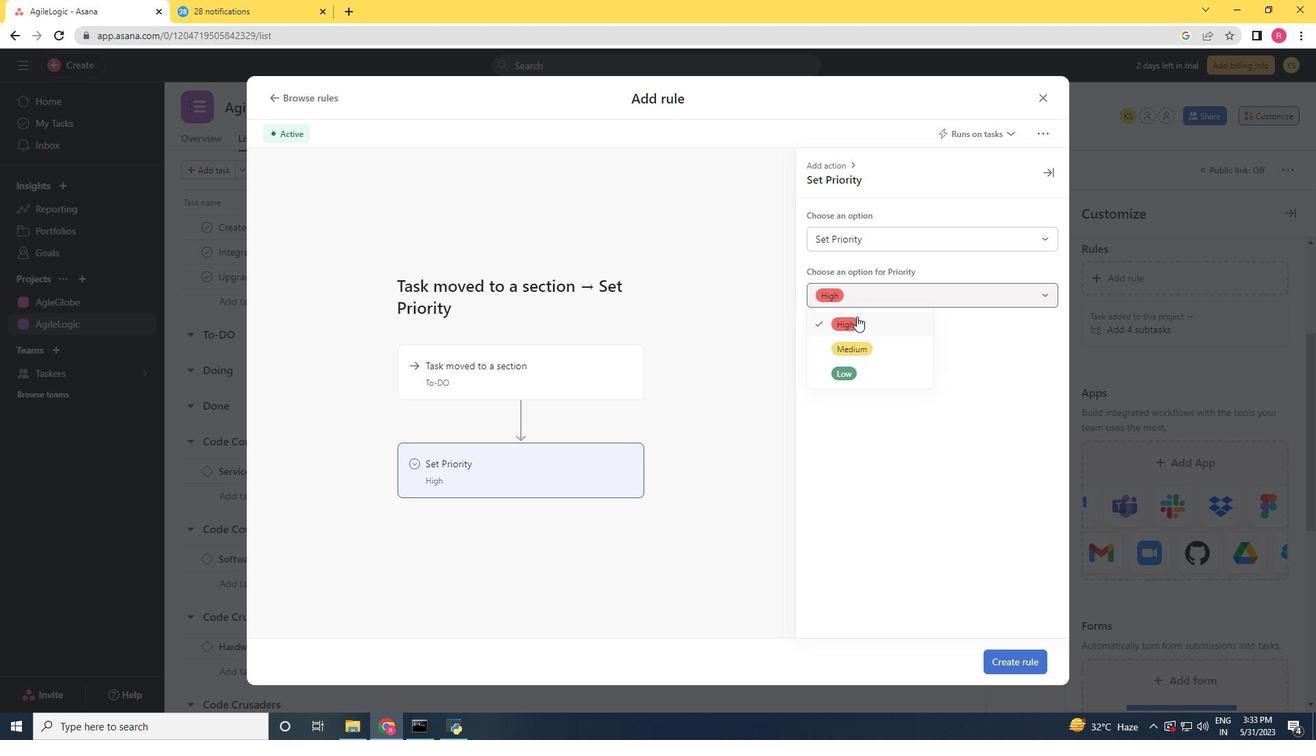
Action: Mouse moved to (1035, 658)
Screenshot: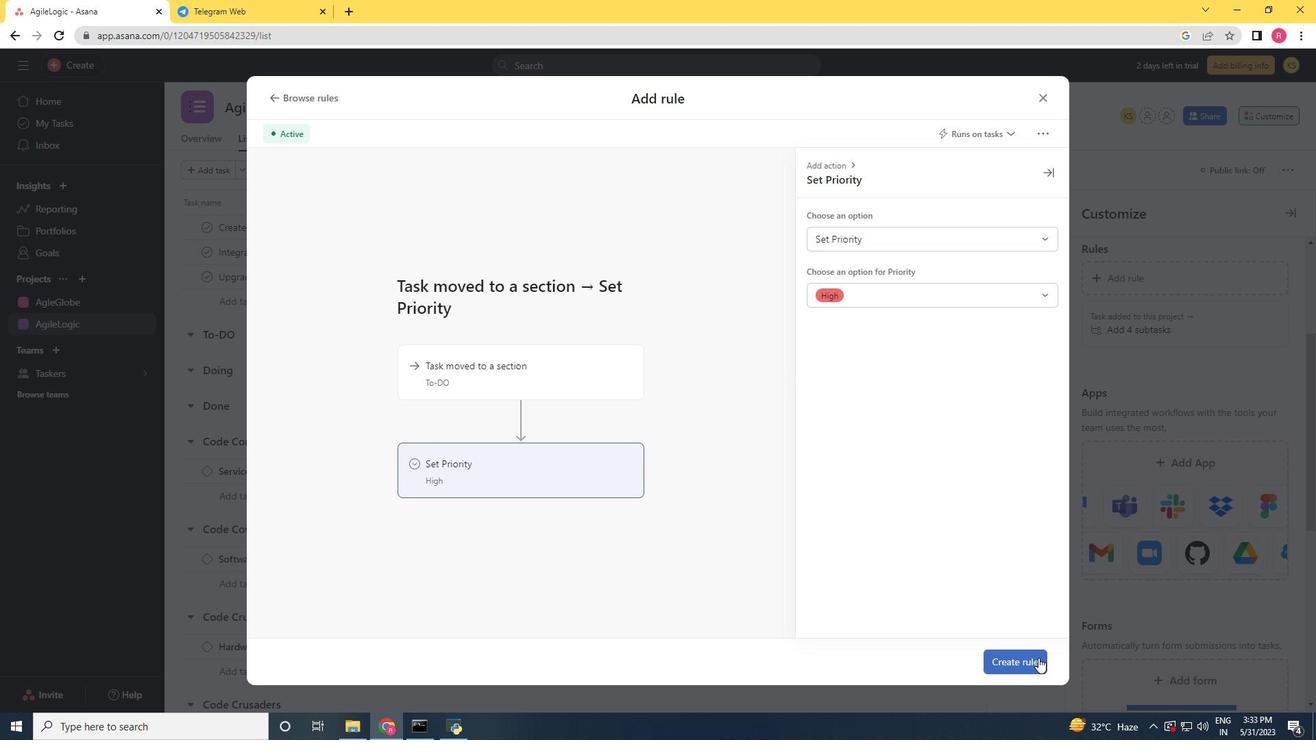 
Action: Mouse pressed left at (1035, 658)
Screenshot: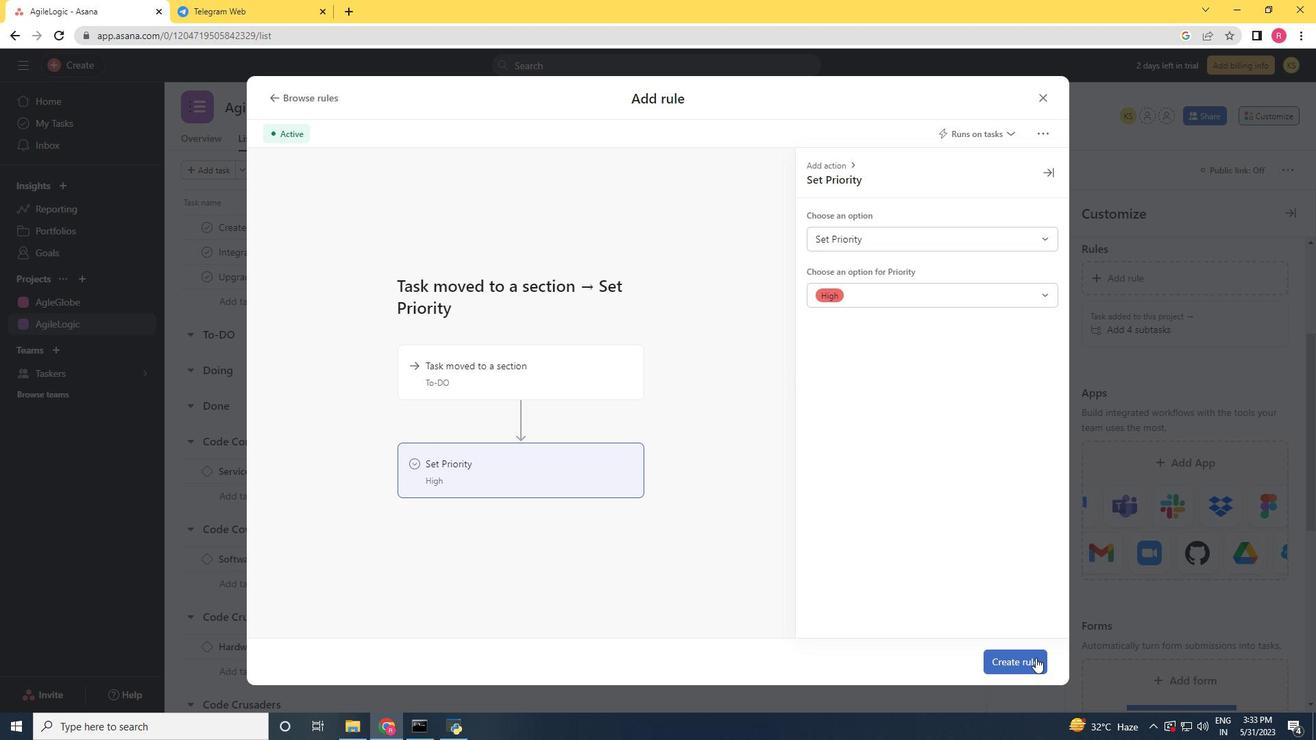 
Action: Mouse moved to (1066, 518)
Screenshot: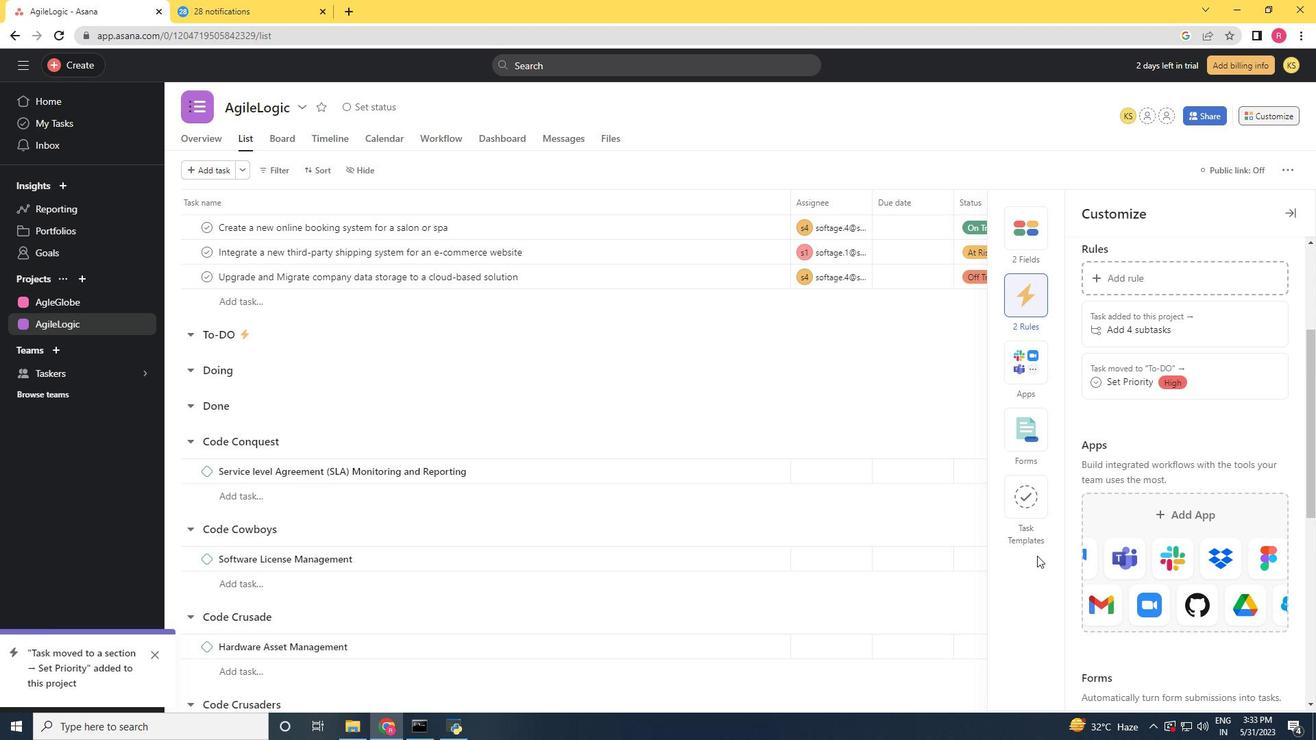 
